 Task: Use the formula "CSC" in spreadsheet "Project portfolio".
Action: Mouse moved to (134, 346)
Screenshot: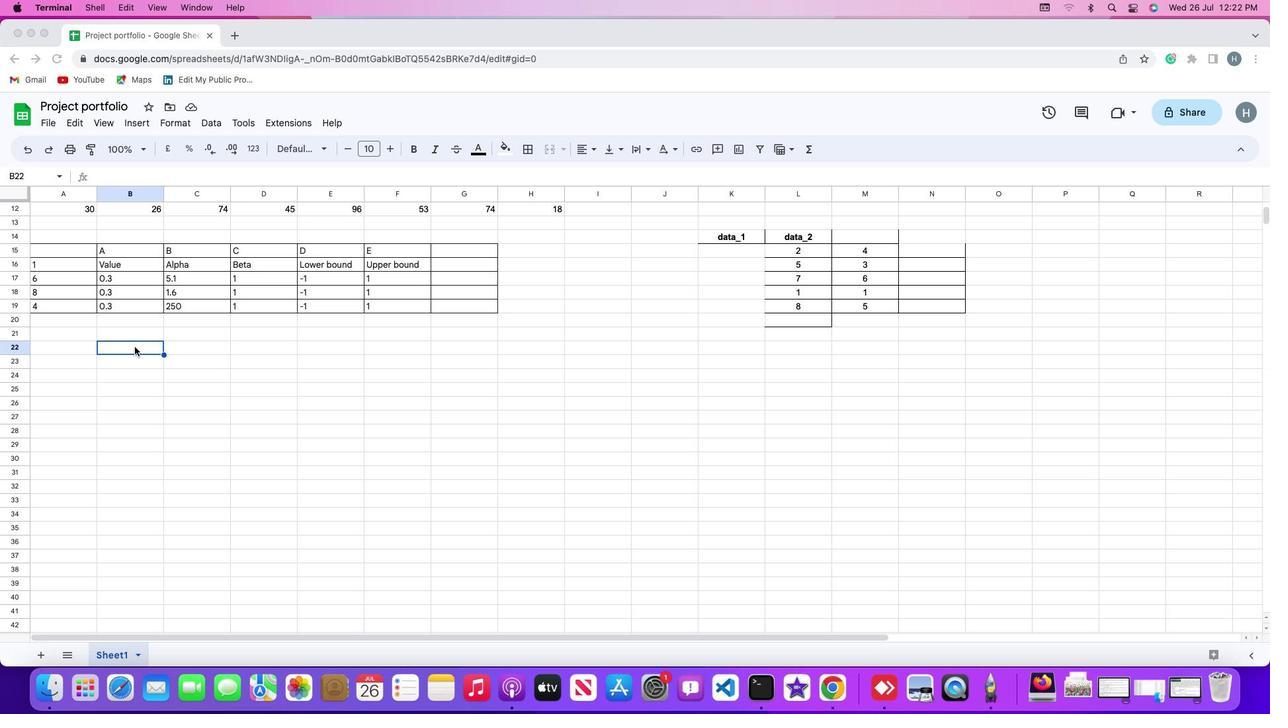 
Action: Mouse pressed left at (134, 346)
Screenshot: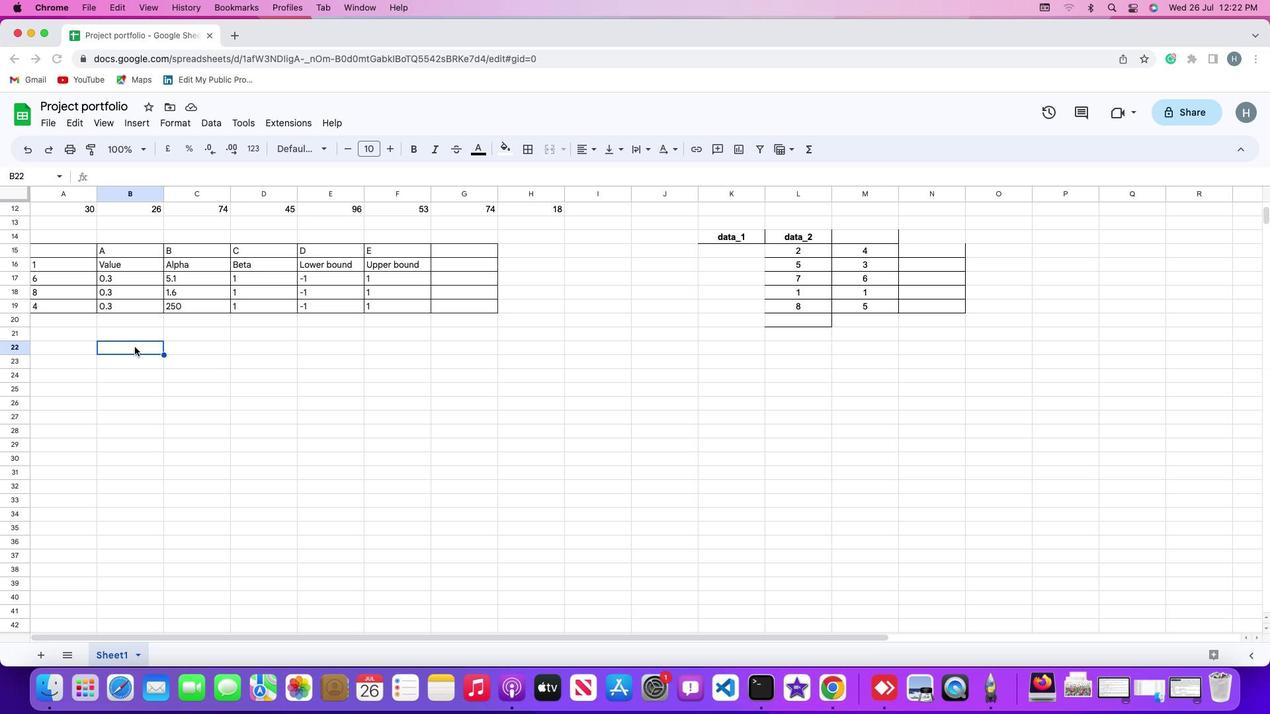 
Action: Mouse moved to (126, 125)
Screenshot: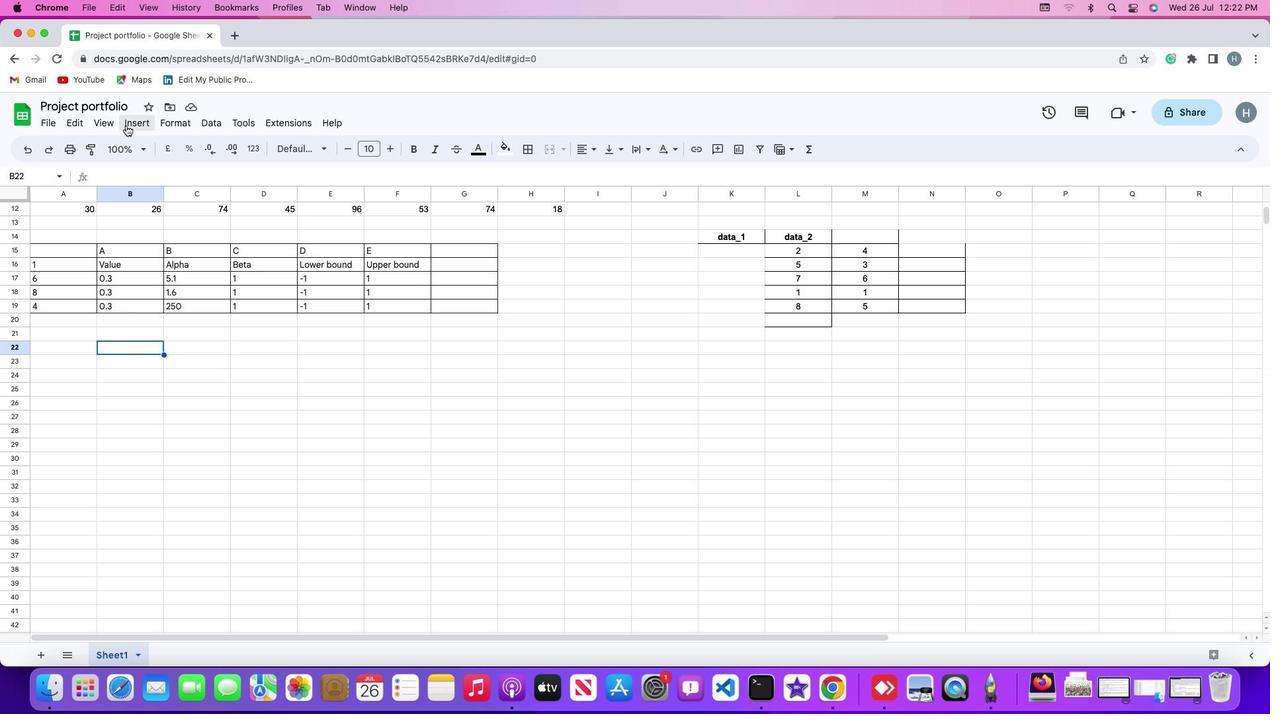 
Action: Mouse pressed left at (126, 125)
Screenshot: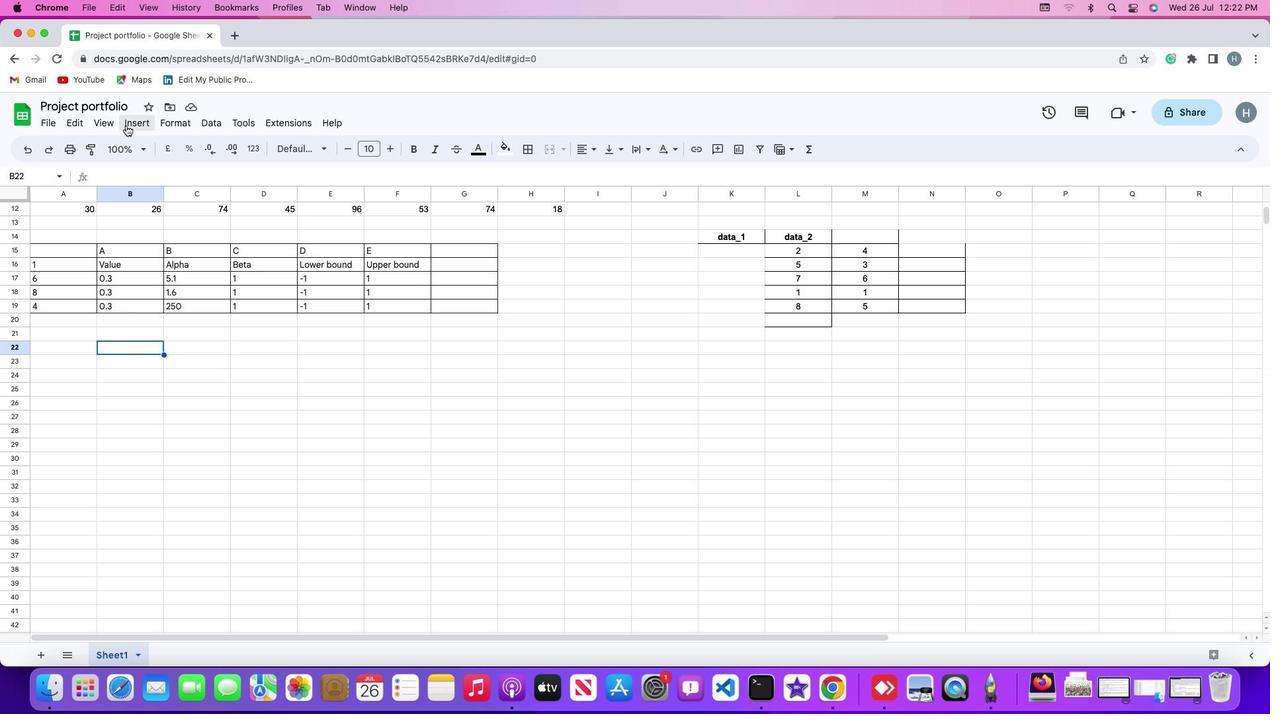 
Action: Mouse moved to (166, 334)
Screenshot: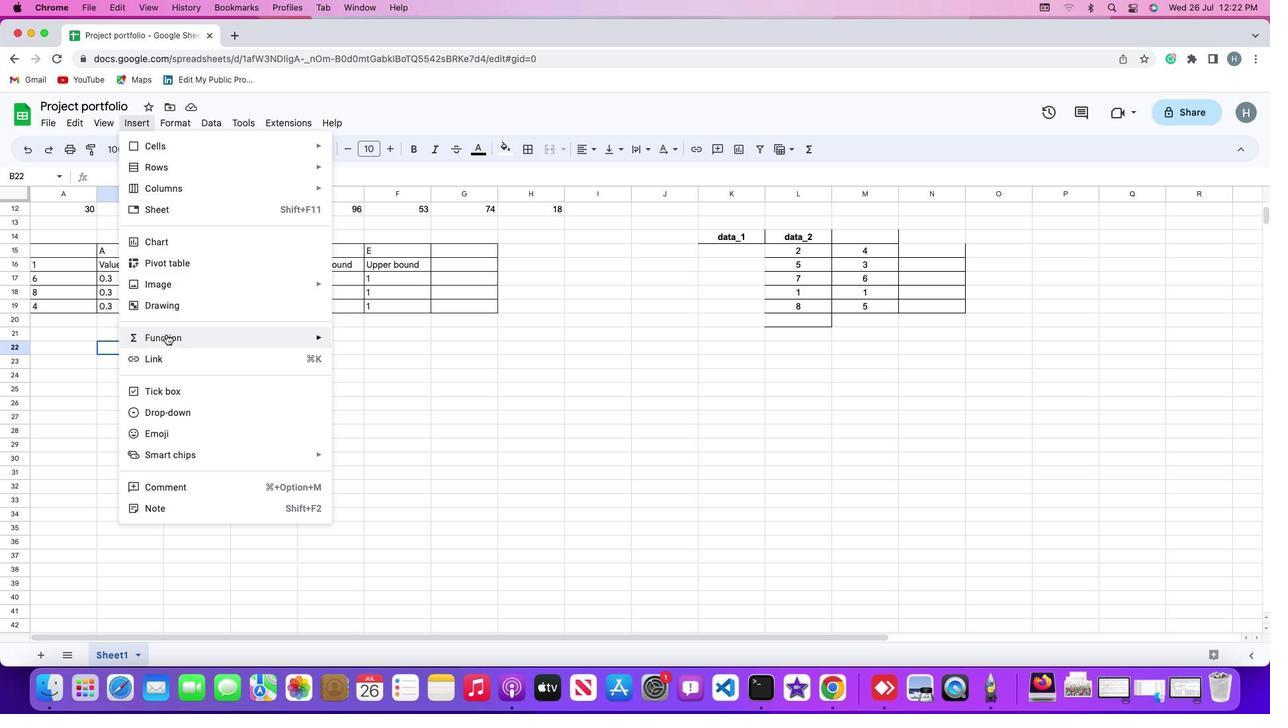 
Action: Mouse pressed left at (166, 334)
Screenshot: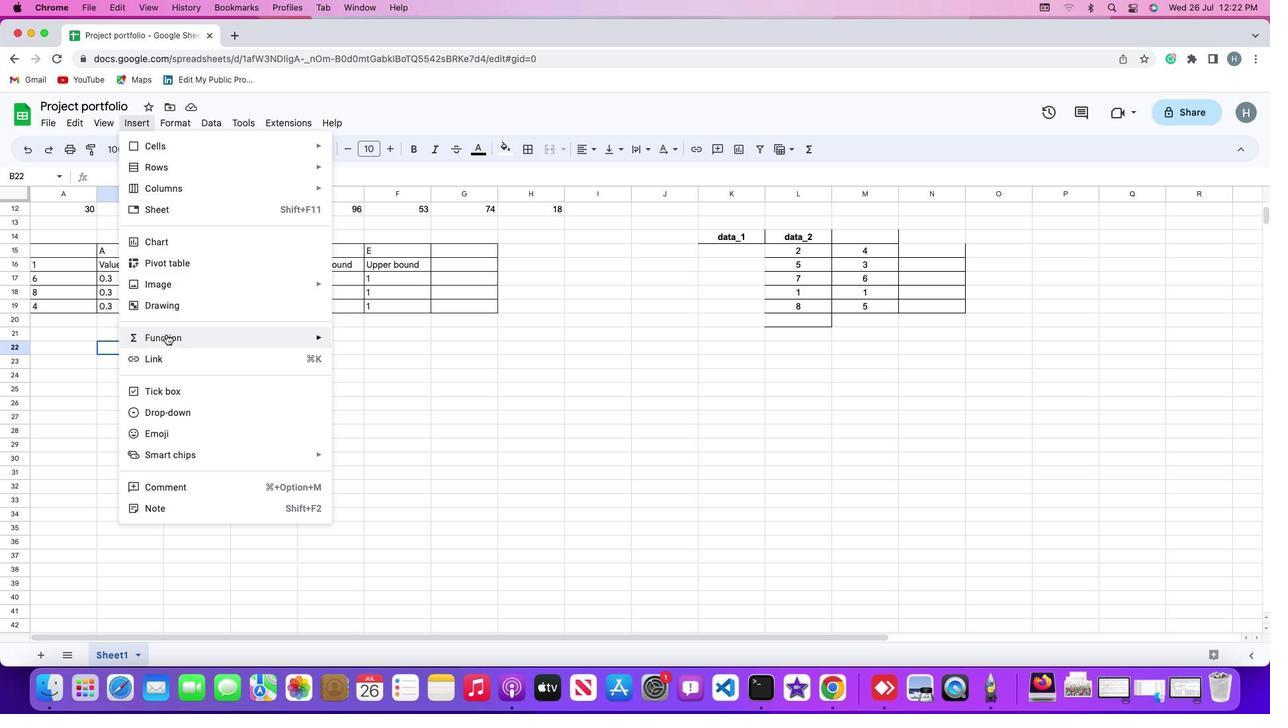 
Action: Mouse moved to (389, 281)
Screenshot: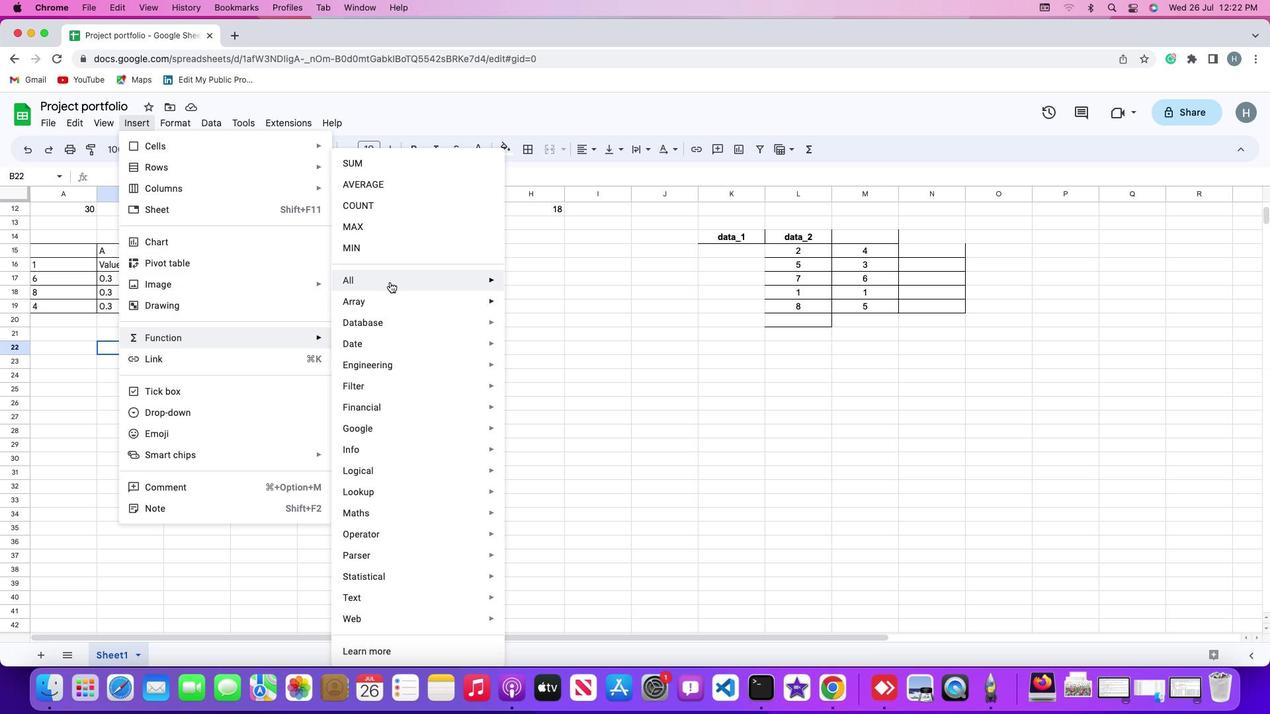 
Action: Mouse pressed left at (389, 281)
Screenshot: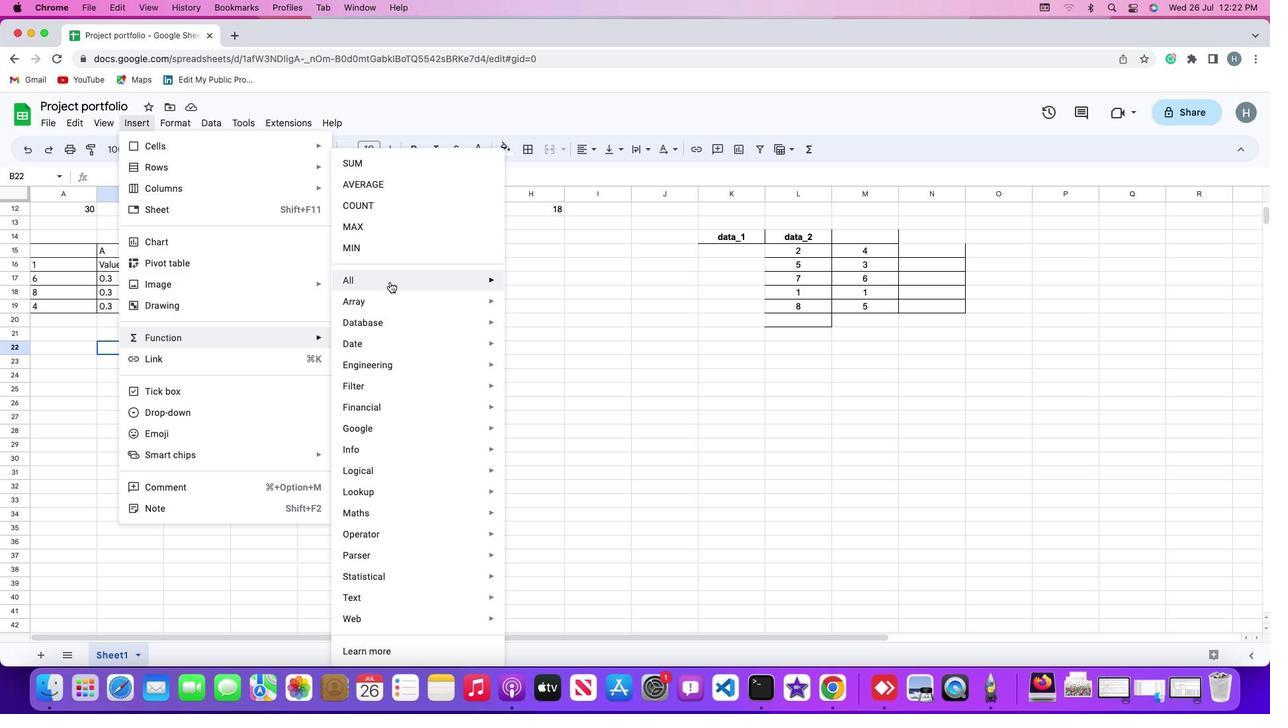 
Action: Mouse moved to (563, 393)
Screenshot: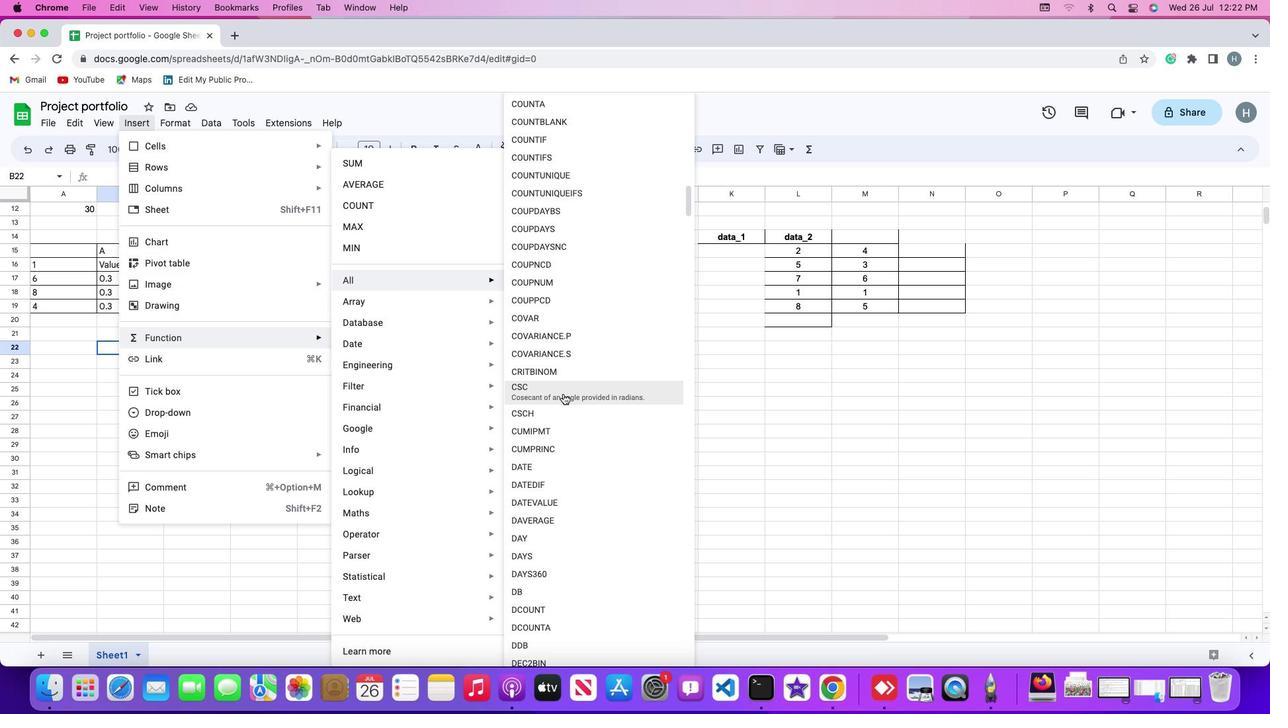
Action: Mouse pressed left at (563, 393)
Screenshot: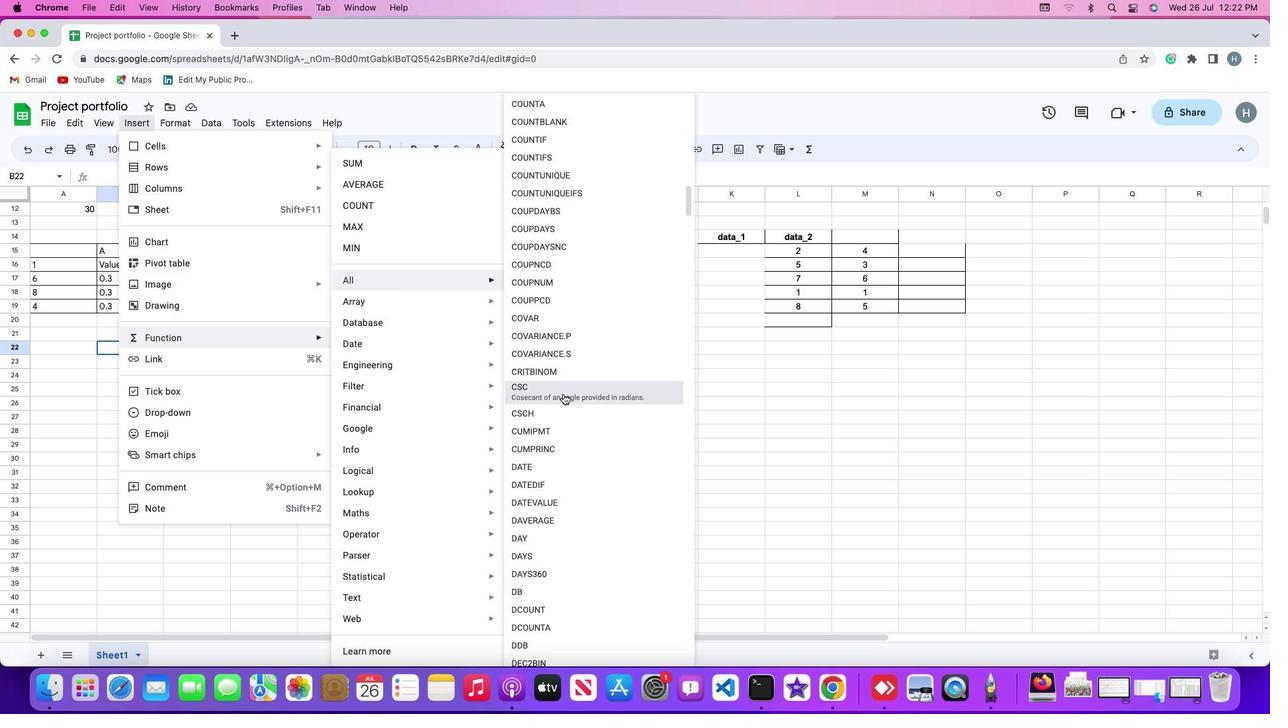 
Action: Mouse moved to (193, 275)
Screenshot: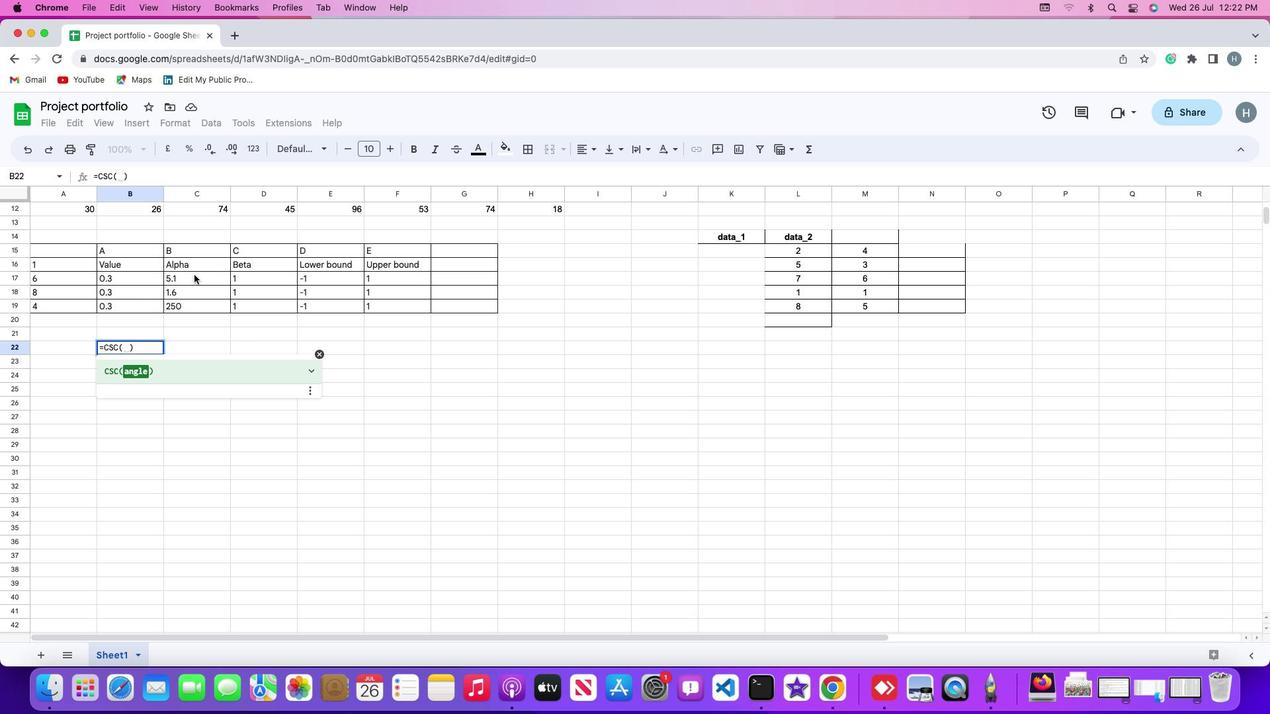 
Action: Mouse pressed left at (193, 275)
Screenshot: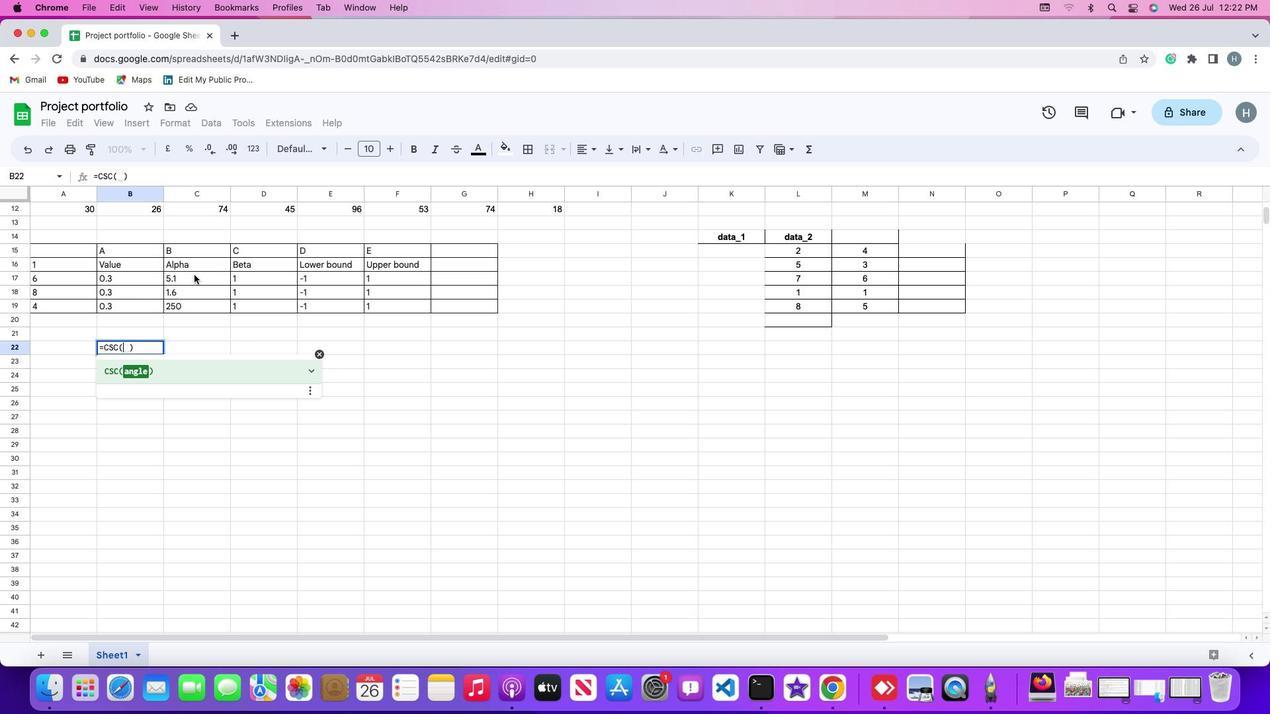 
Action: Mouse moved to (193, 275)
Screenshot: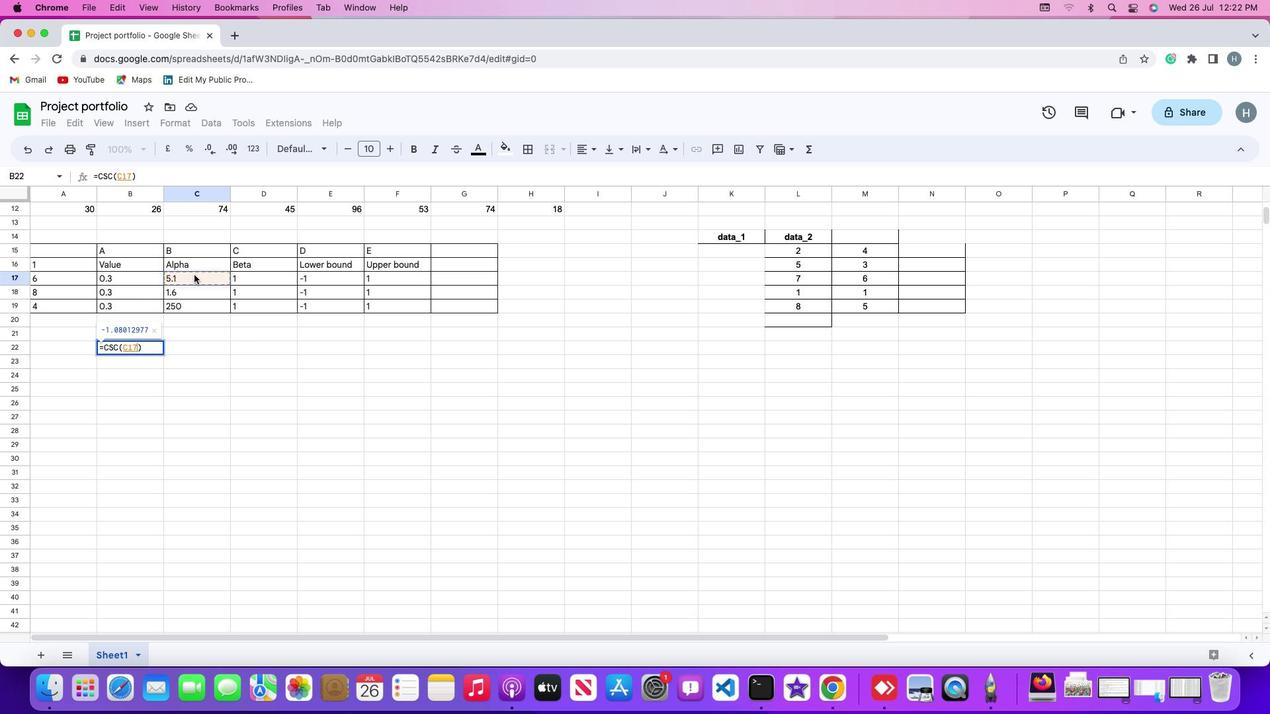 
Action: Key pressed Key.enter
Screenshot: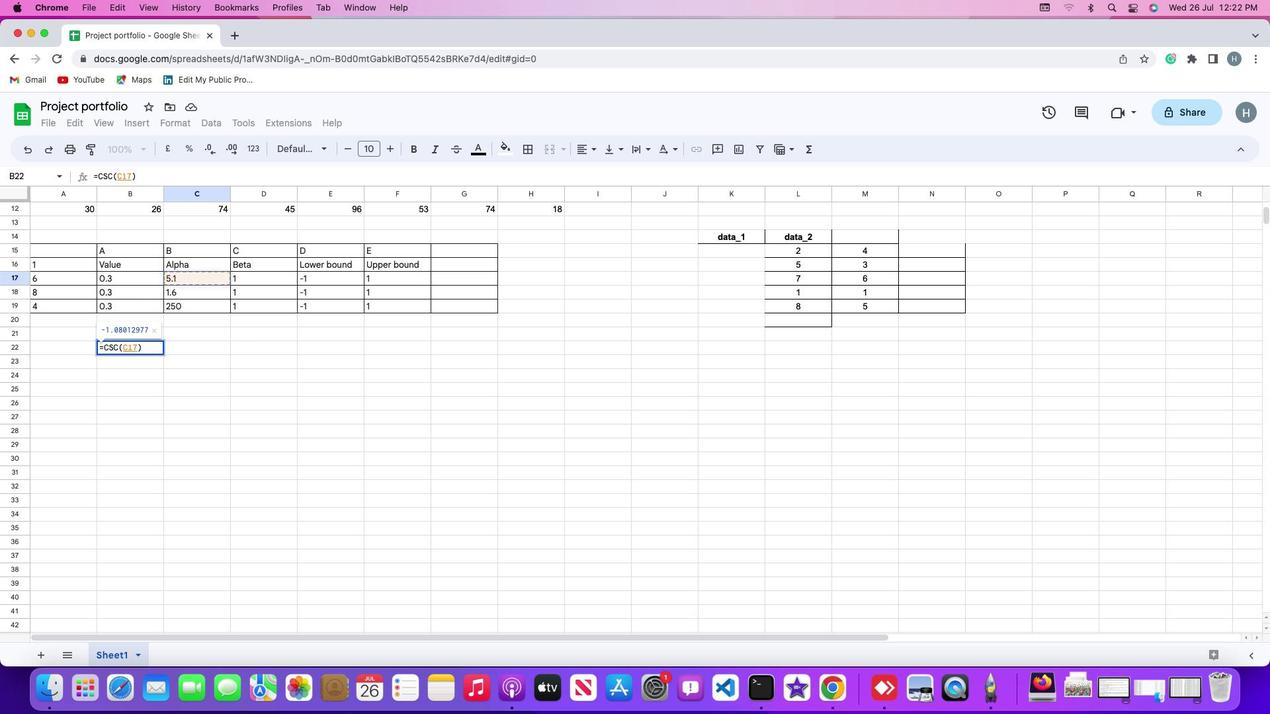 
Action: Mouse moved to (193, 275)
Screenshot: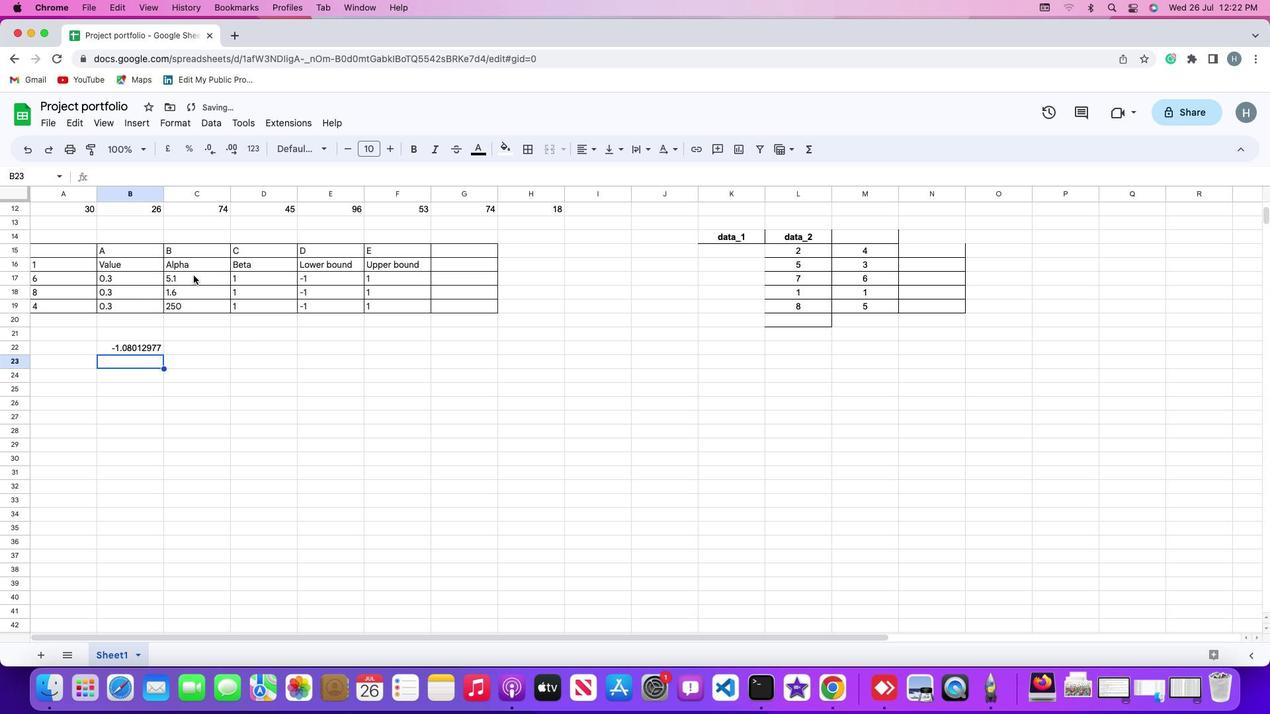 
